 Task: Create an event for the science seminar.
Action: Mouse pressed left at (66, 200)
Screenshot: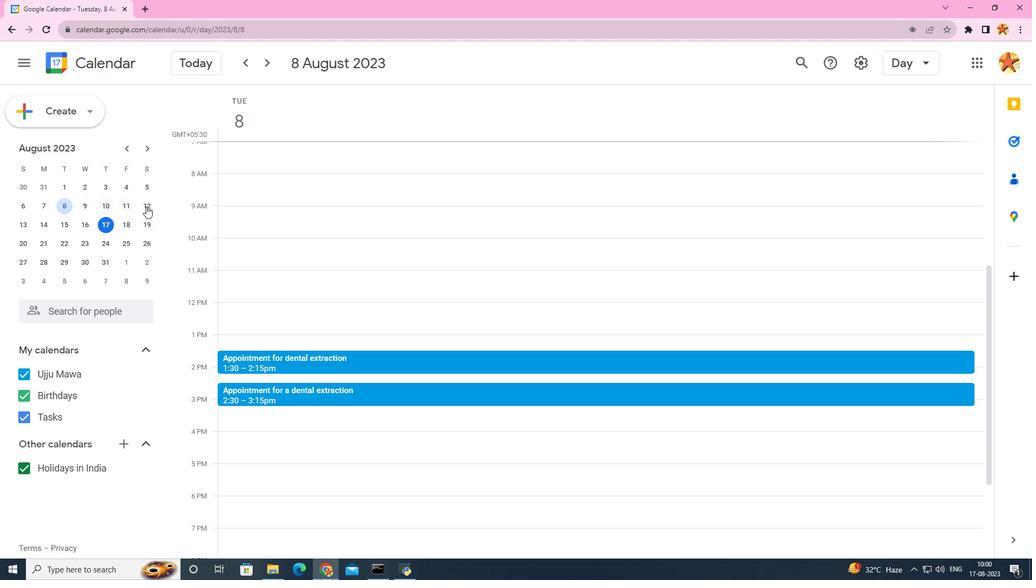 
Action: Mouse moved to (266, 248)
Screenshot: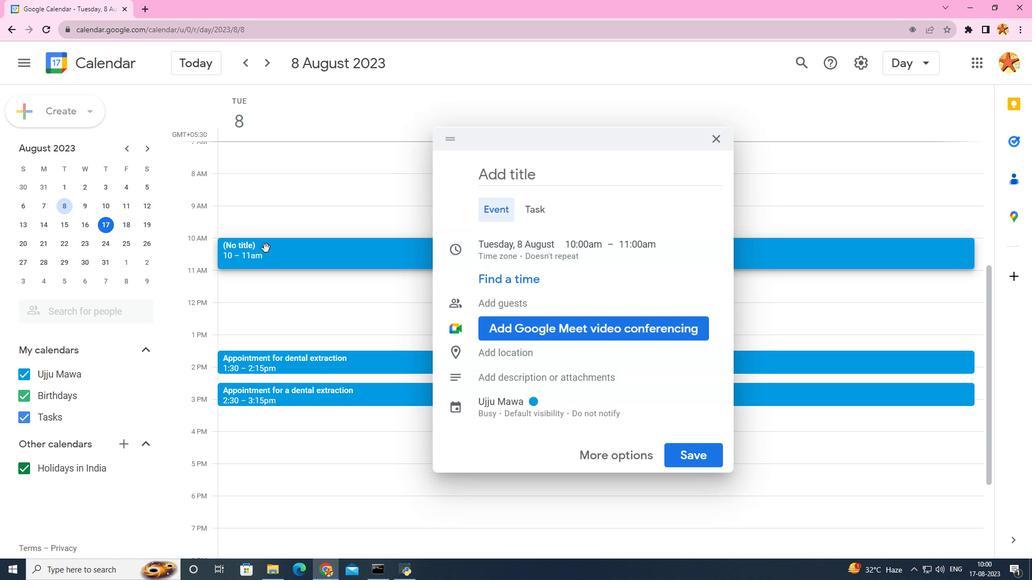 
Action: Mouse pressed left at (266, 248)
Screenshot: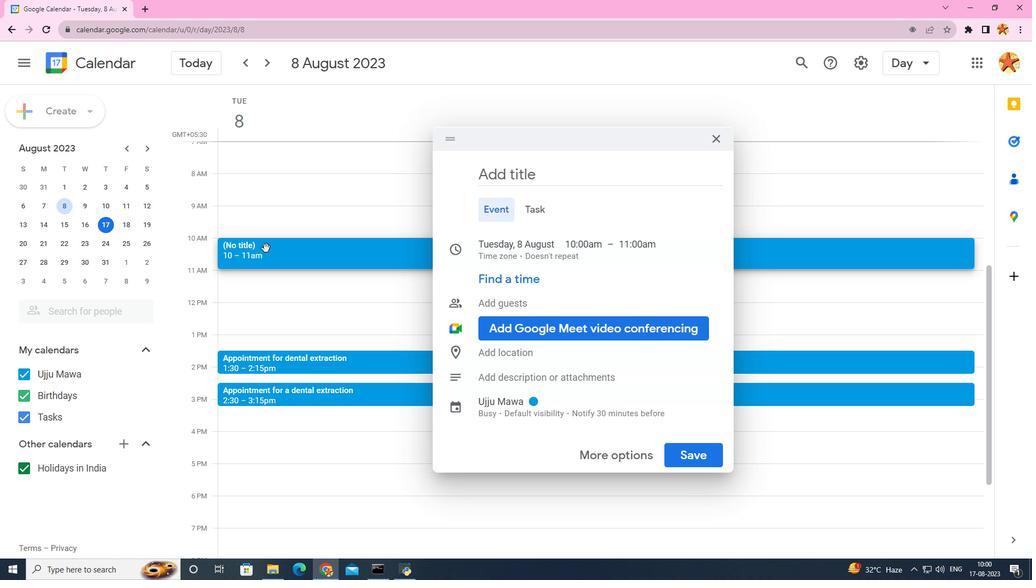 
Action: Mouse moved to (582, 174)
Screenshot: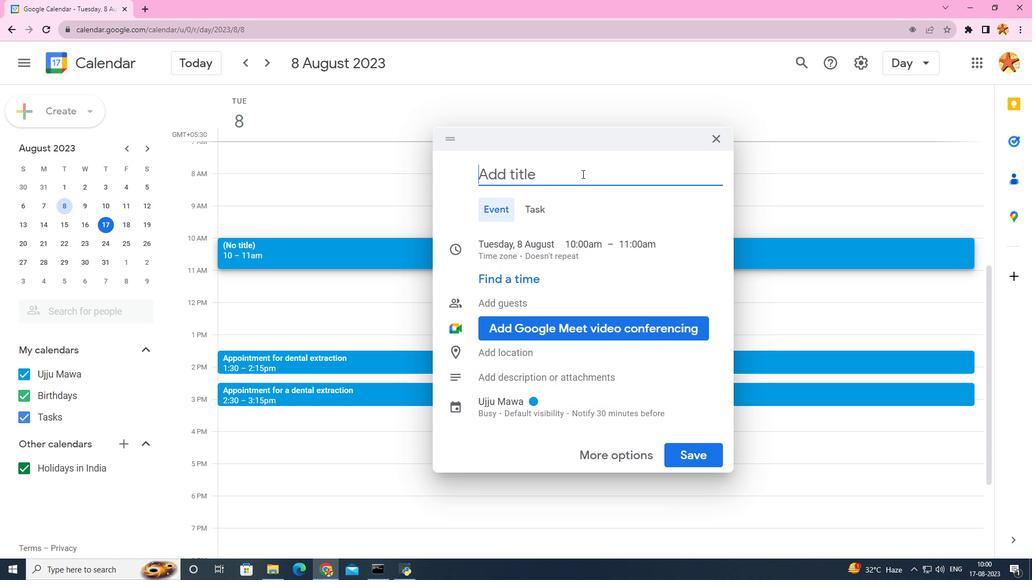 
Action: Key pressed <Key.caps_lock>S<Key.caps_lock>cience<Key.space><Key.caps_lock>S<Key.caps_lock>eminar
Screenshot: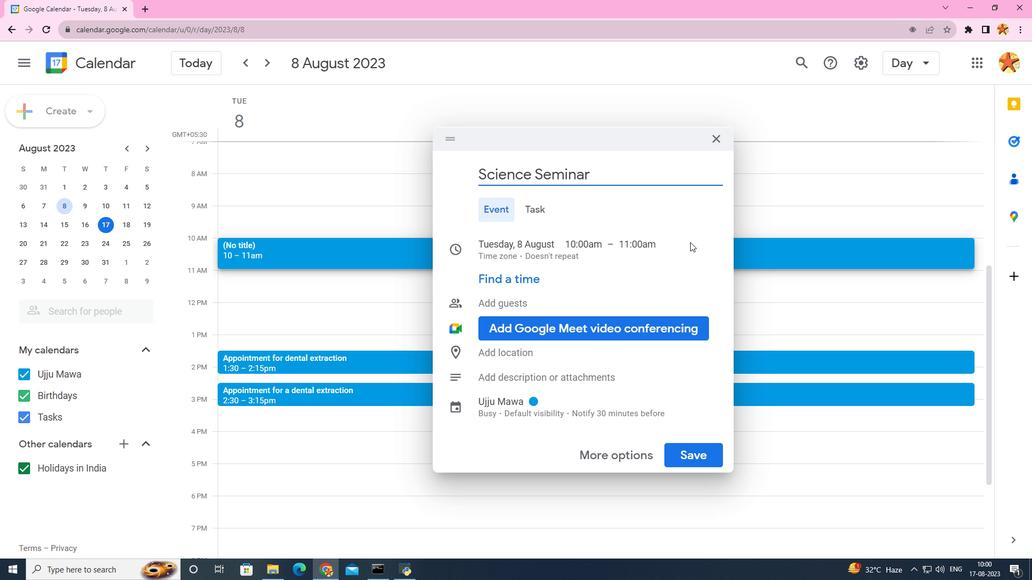 
Action: Mouse moved to (706, 452)
Screenshot: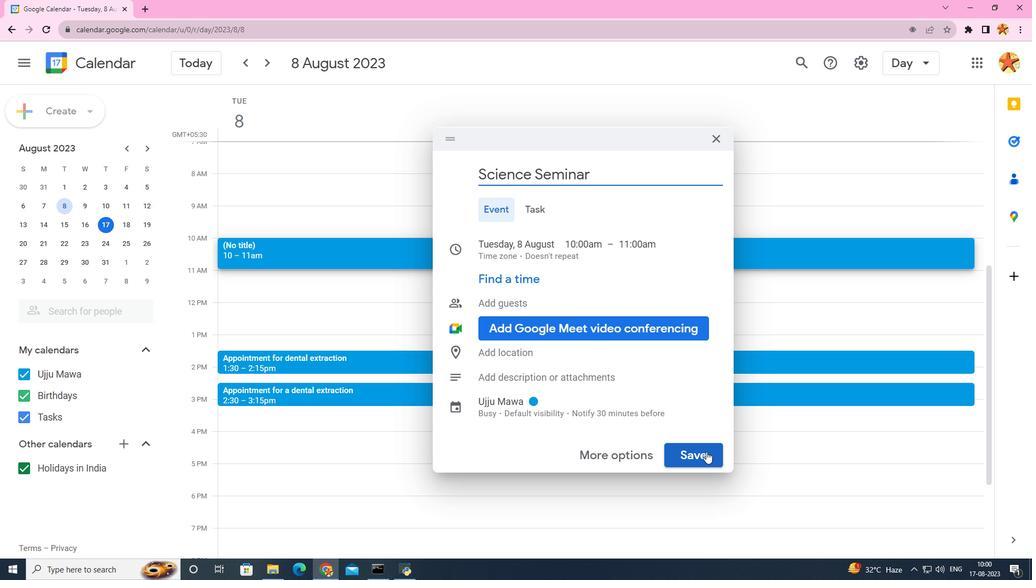 
Action: Mouse pressed left at (706, 452)
Screenshot: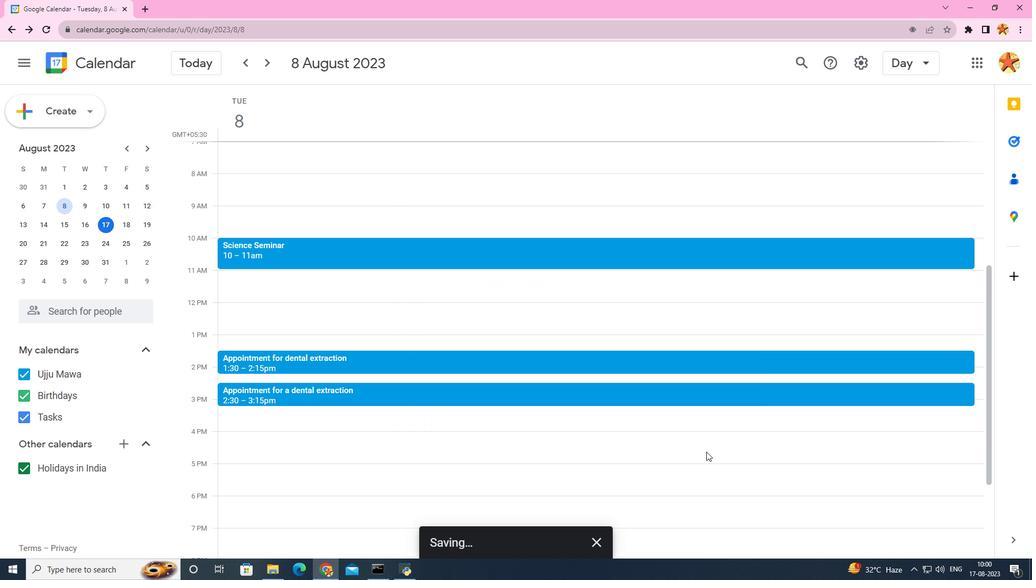 
Action: Mouse moved to (706, 452)
Screenshot: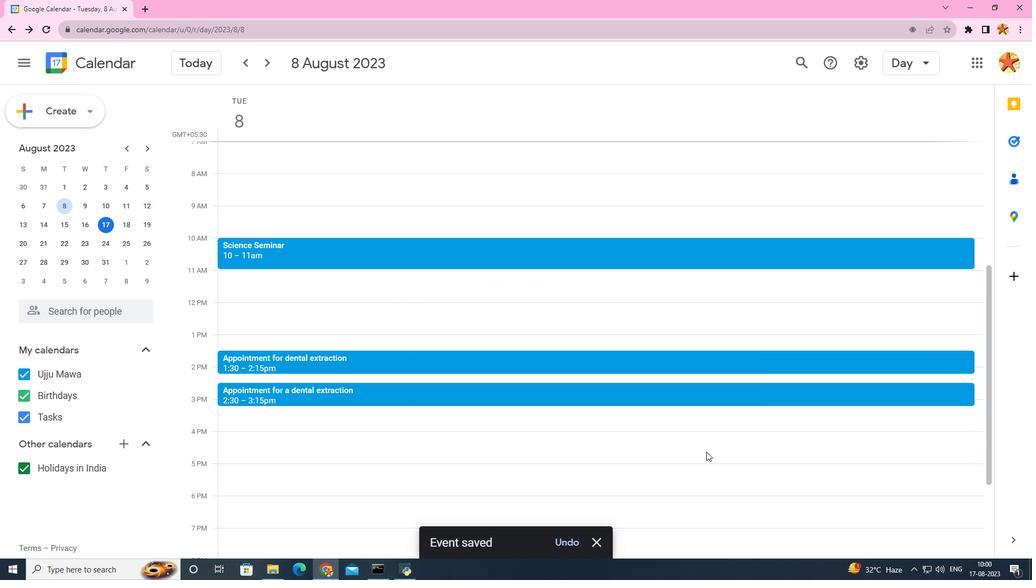 
